 Task: Create a section Bug Bash and in the section, add a milestone CRM Implementation in the project TradeWorks.
Action: Mouse moved to (87, 462)
Screenshot: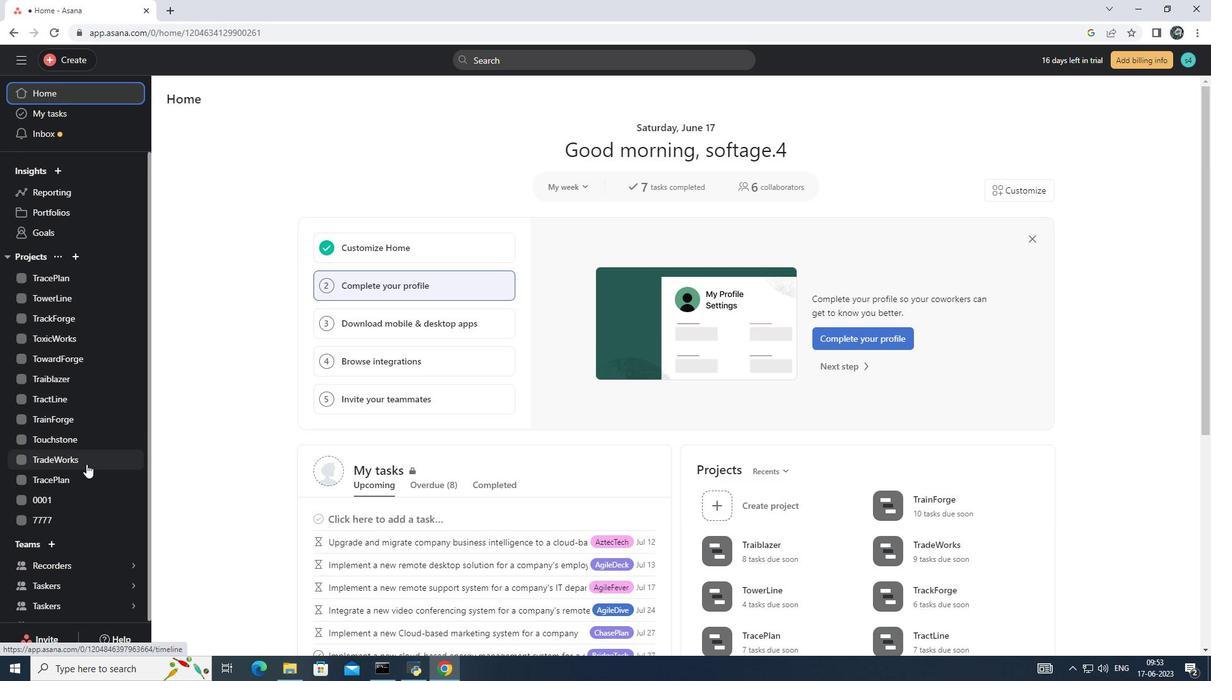 
Action: Mouse pressed left at (87, 462)
Screenshot: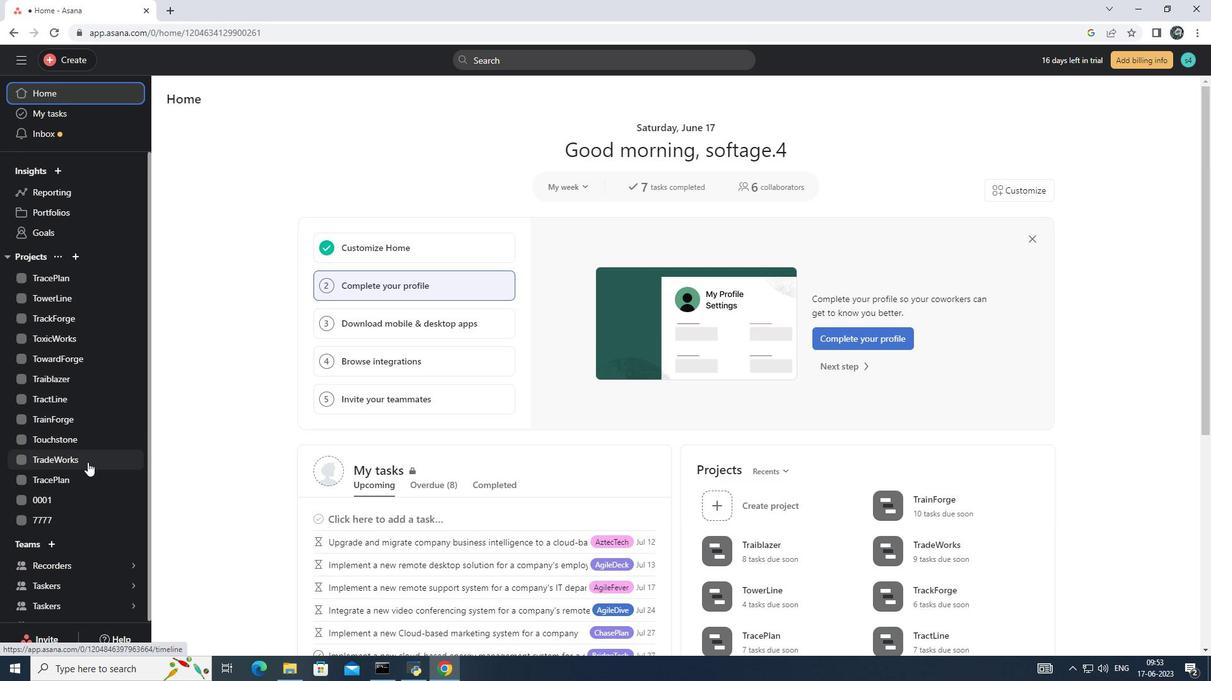 
Action: Mouse moved to (217, 604)
Screenshot: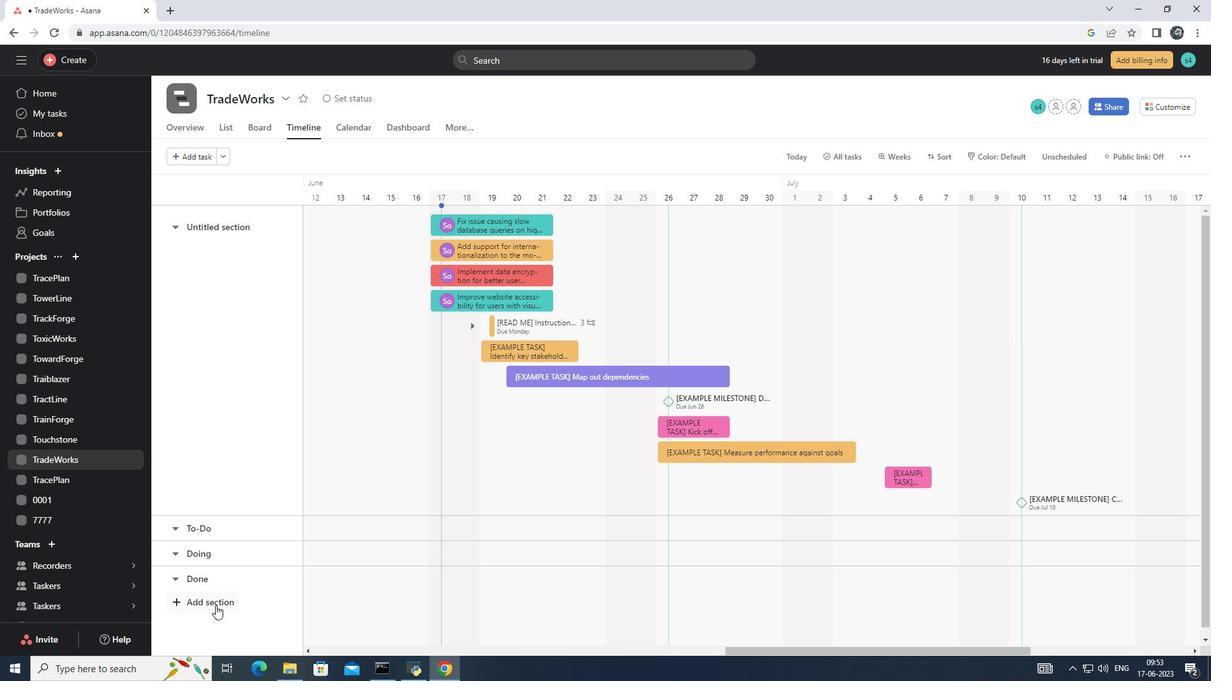 
Action: Mouse pressed left at (217, 604)
Screenshot: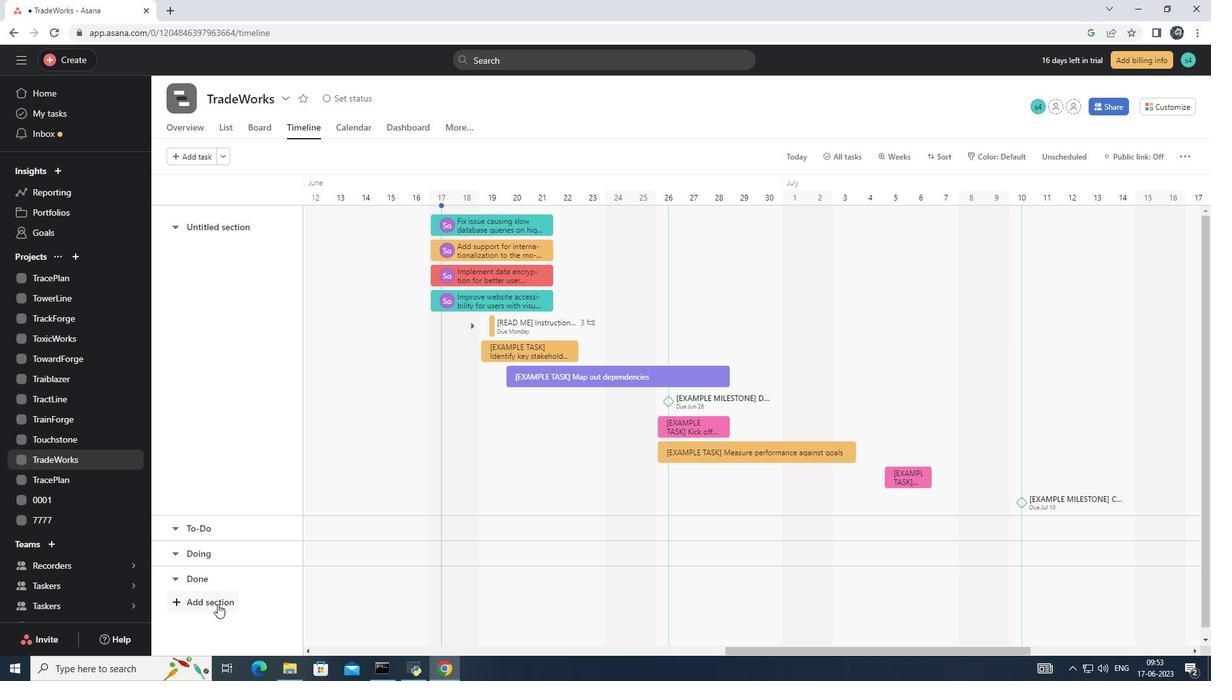 
Action: Key pressed <Key.shift>Bug<Key.space><Key.shift><Key.shift><Key.shift><Key.shift><Key.shift><Key.shift><Key.shift><Key.shift><Key.shift><Key.shift>Bash<Key.enter>
Screenshot: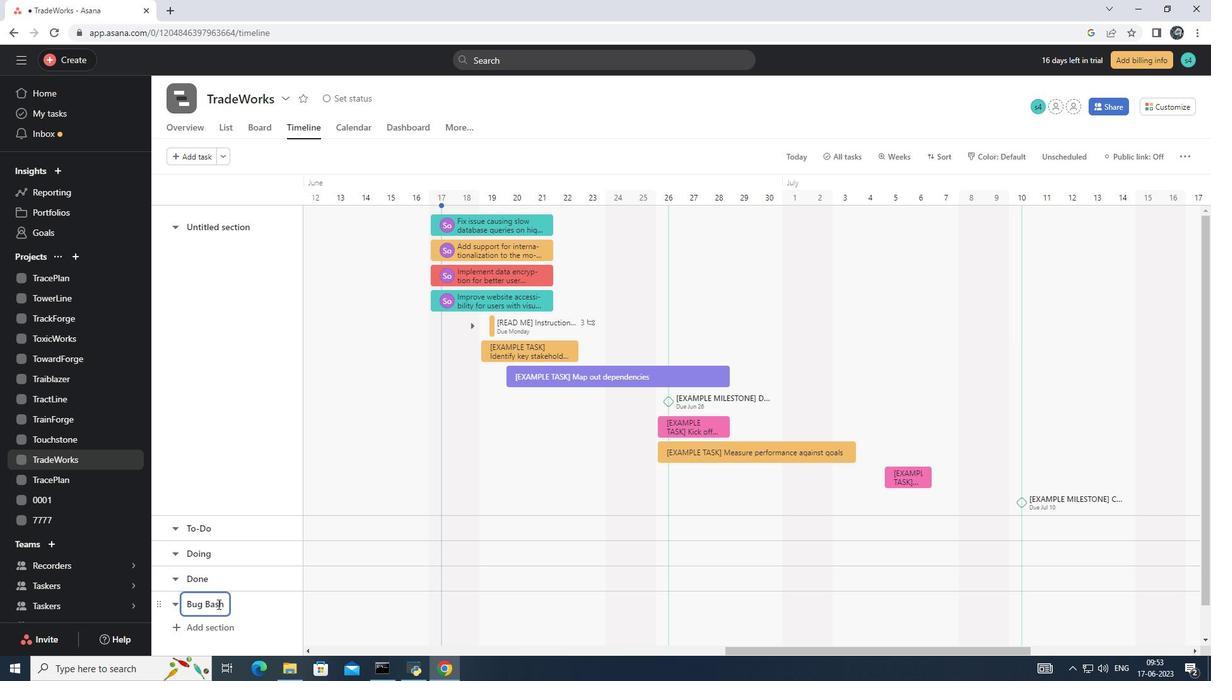 
Action: Mouse moved to (407, 604)
Screenshot: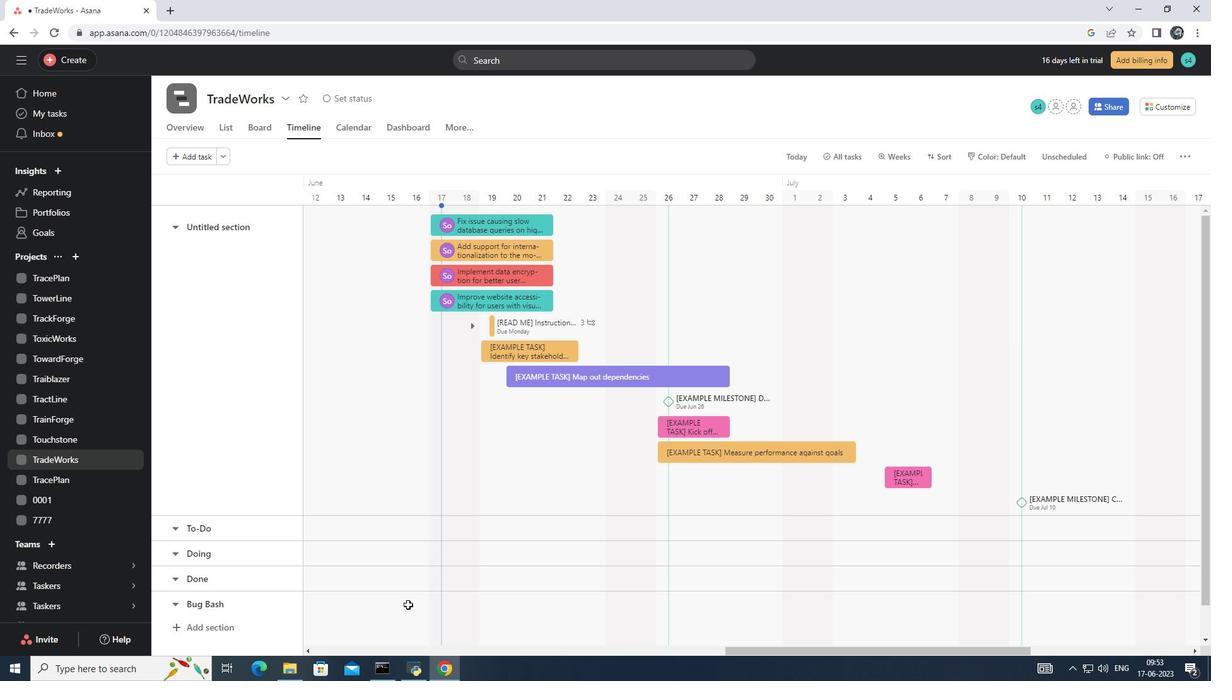 
Action: Mouse pressed left at (407, 604)
Screenshot: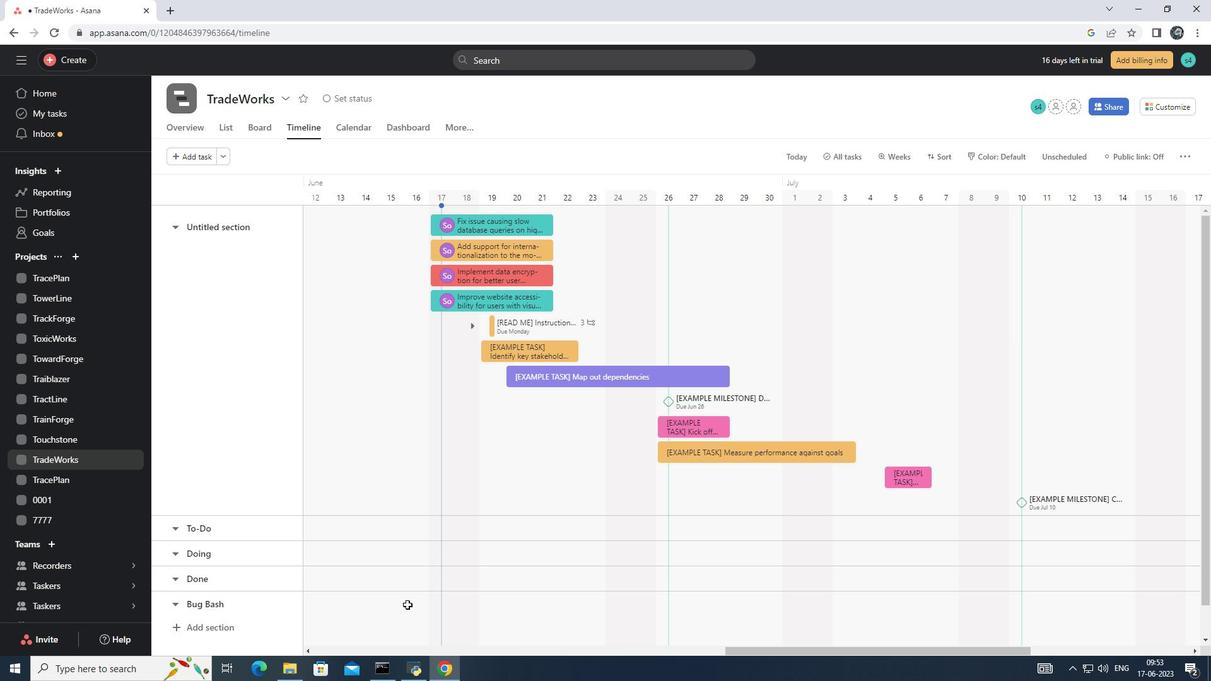 
Action: Mouse moved to (428, 607)
Screenshot: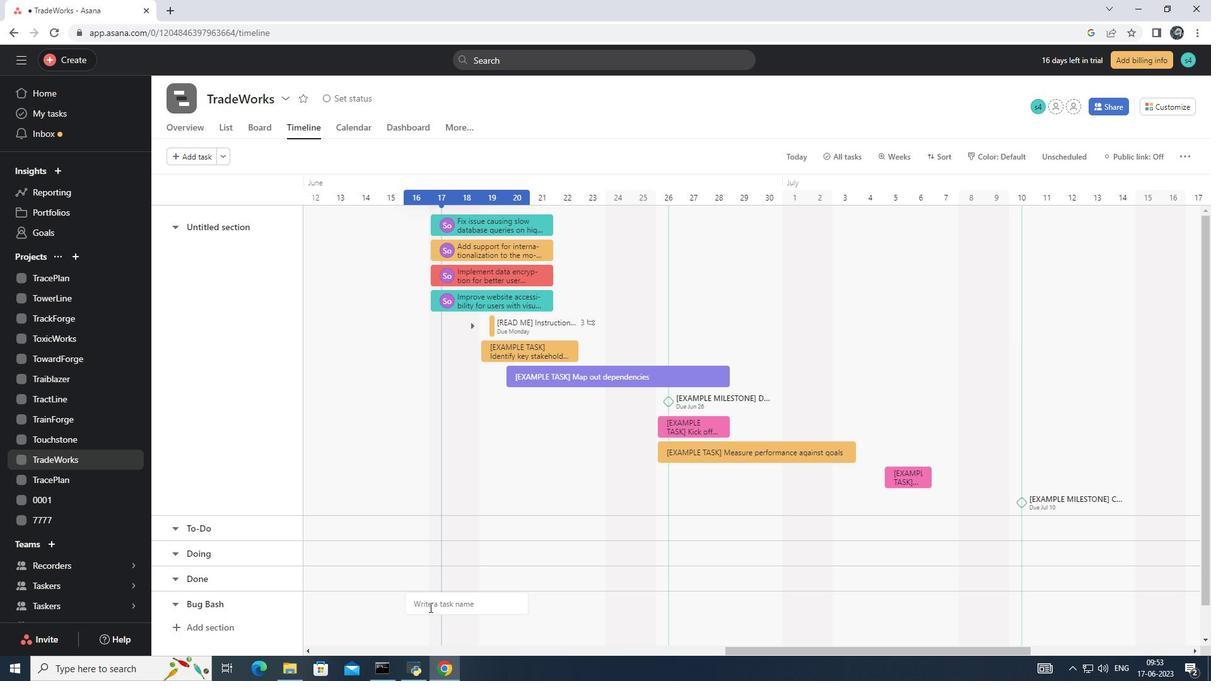 
Action: Key pressed <Key.shift>CRM<Key.space><Key.shift>Implementation
Screenshot: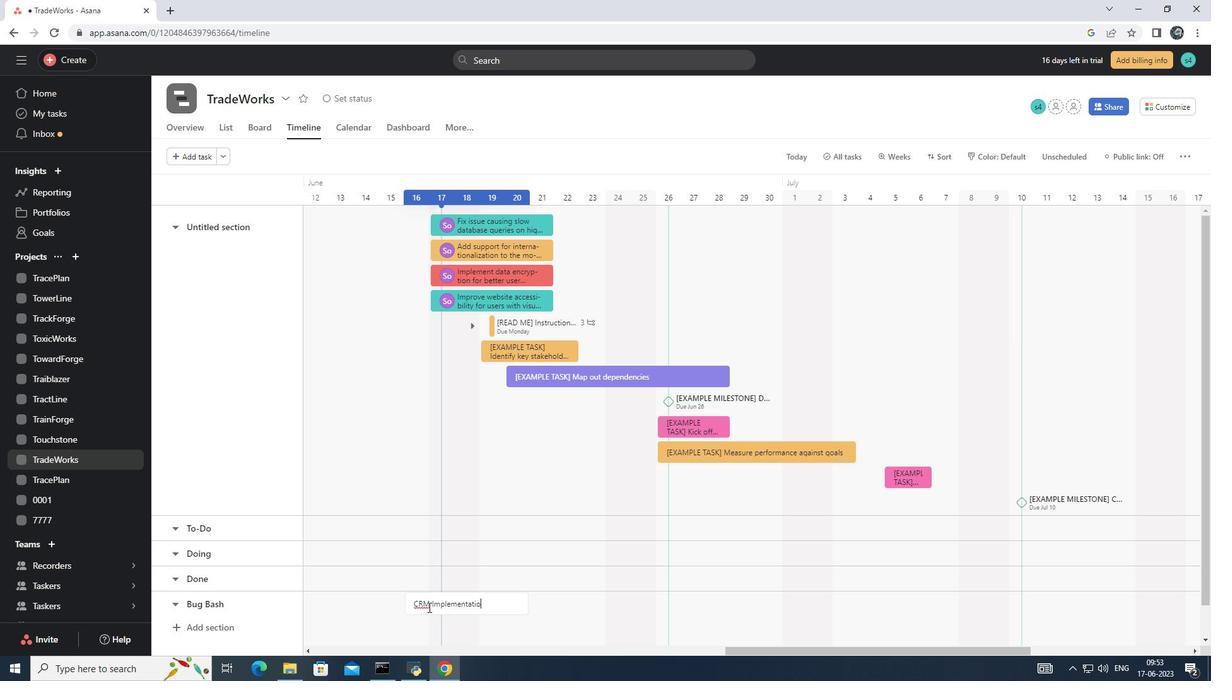 
Action: Mouse moved to (546, 641)
Screenshot: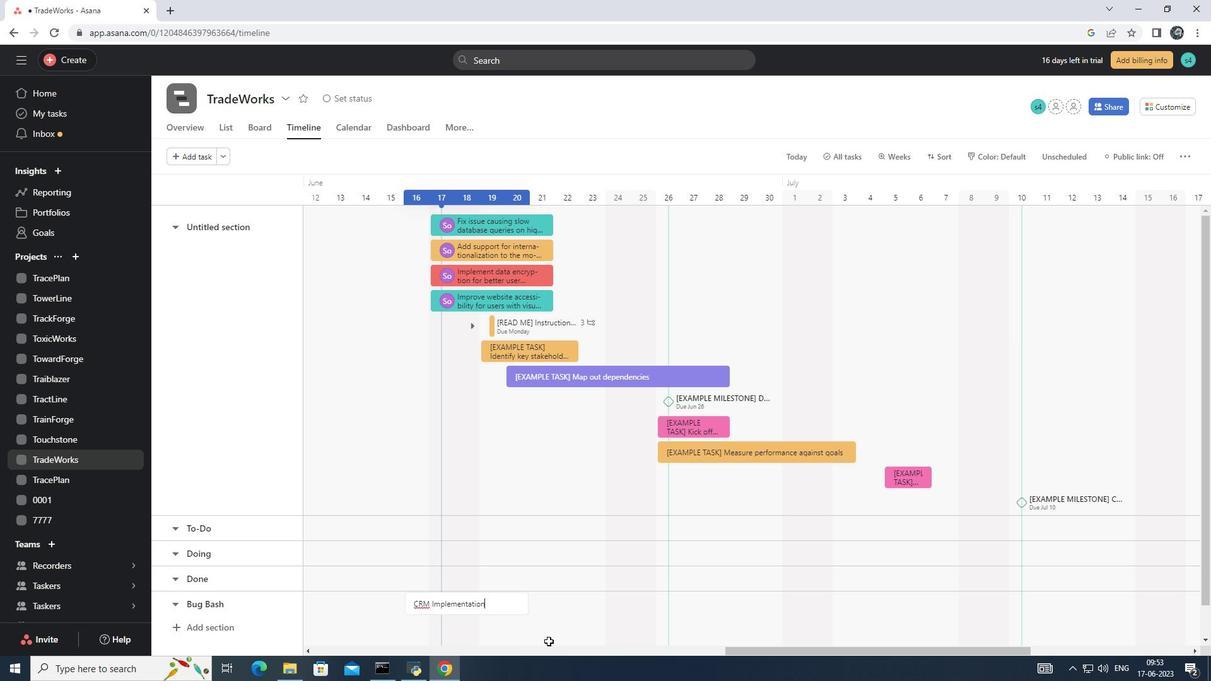 
Action: Key pressed <Key.enter>
Screenshot: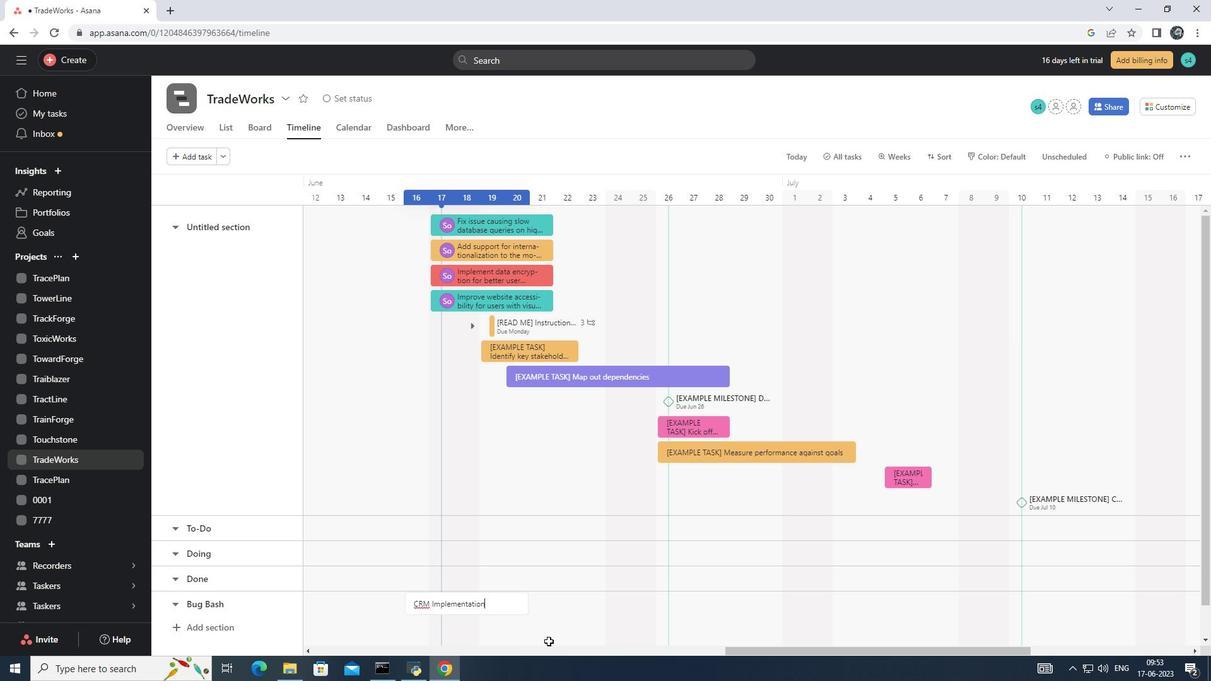 
Action: Mouse moved to (449, 601)
Screenshot: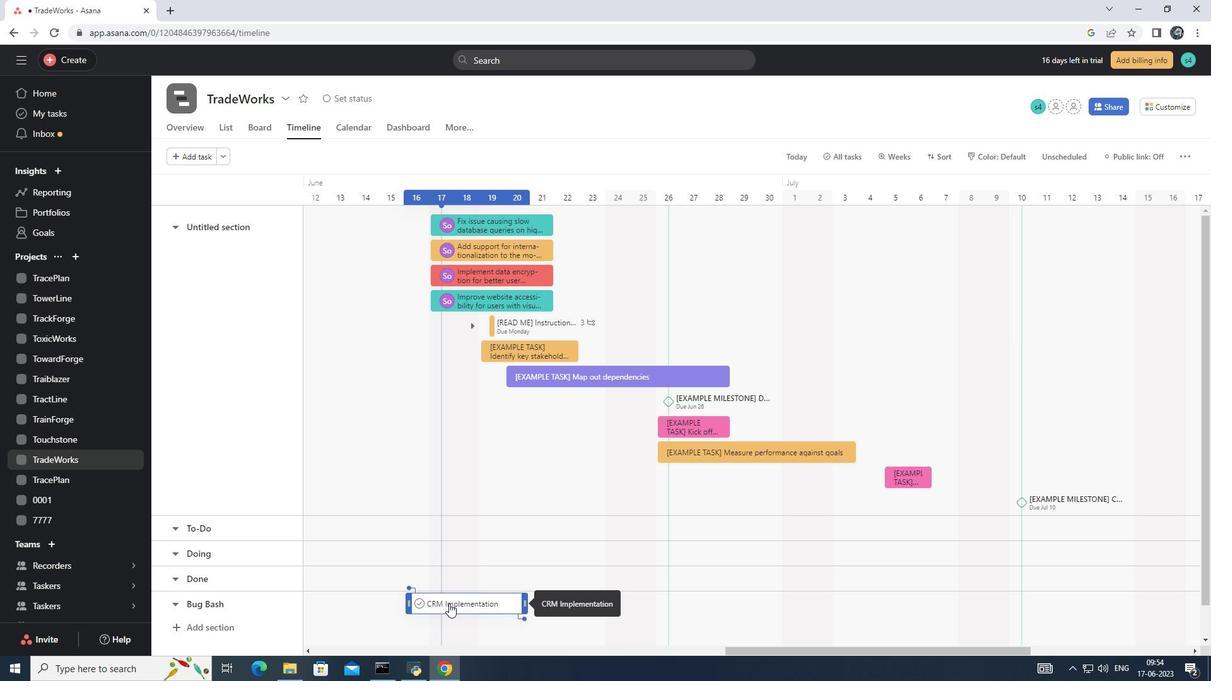 
Action: Mouse pressed right at (449, 601)
Screenshot: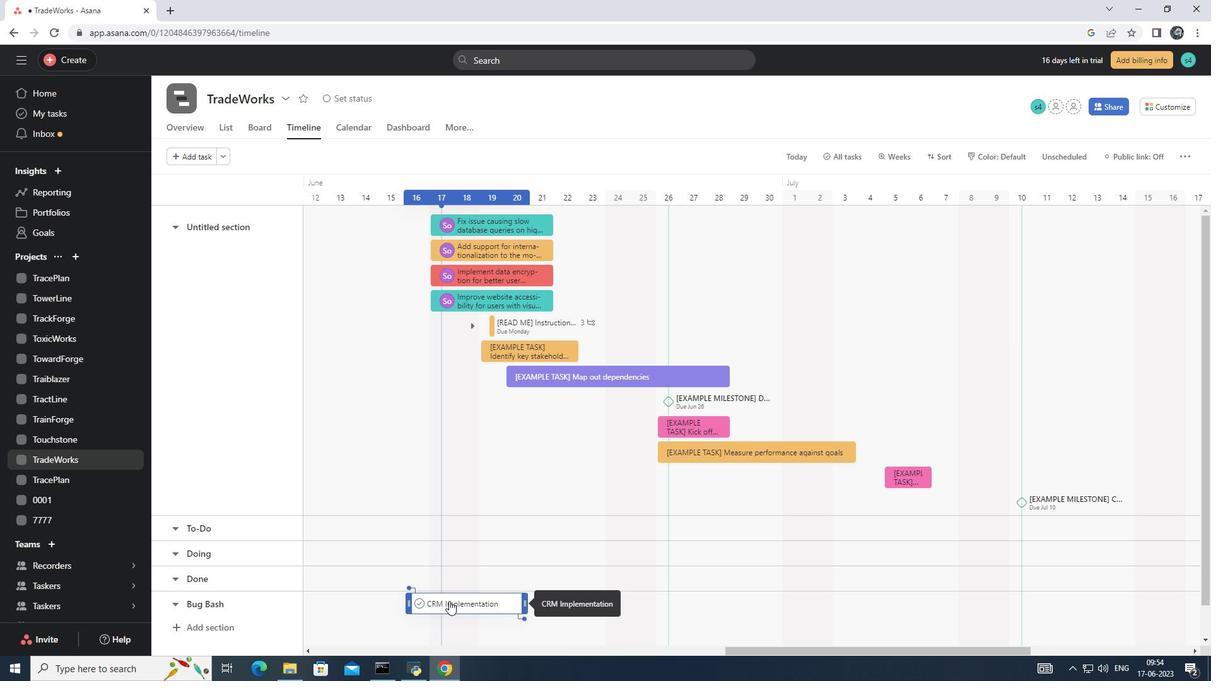 
Action: Mouse moved to (534, 536)
Screenshot: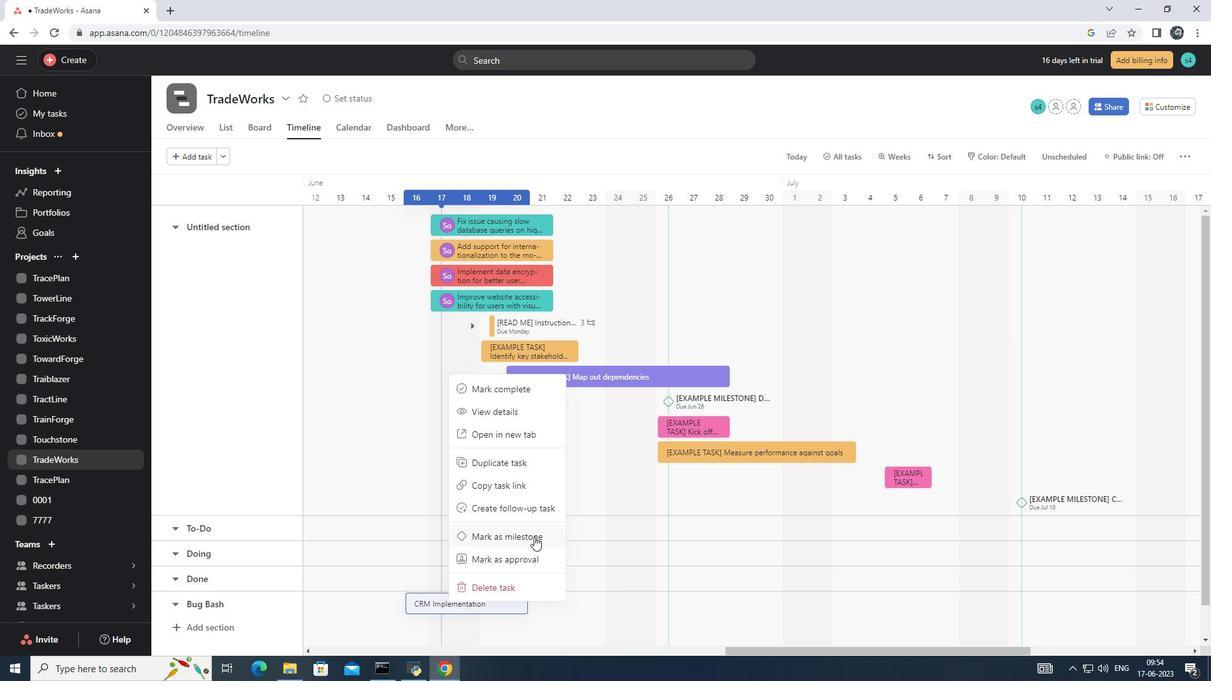 
Action: Mouse pressed left at (534, 536)
Screenshot: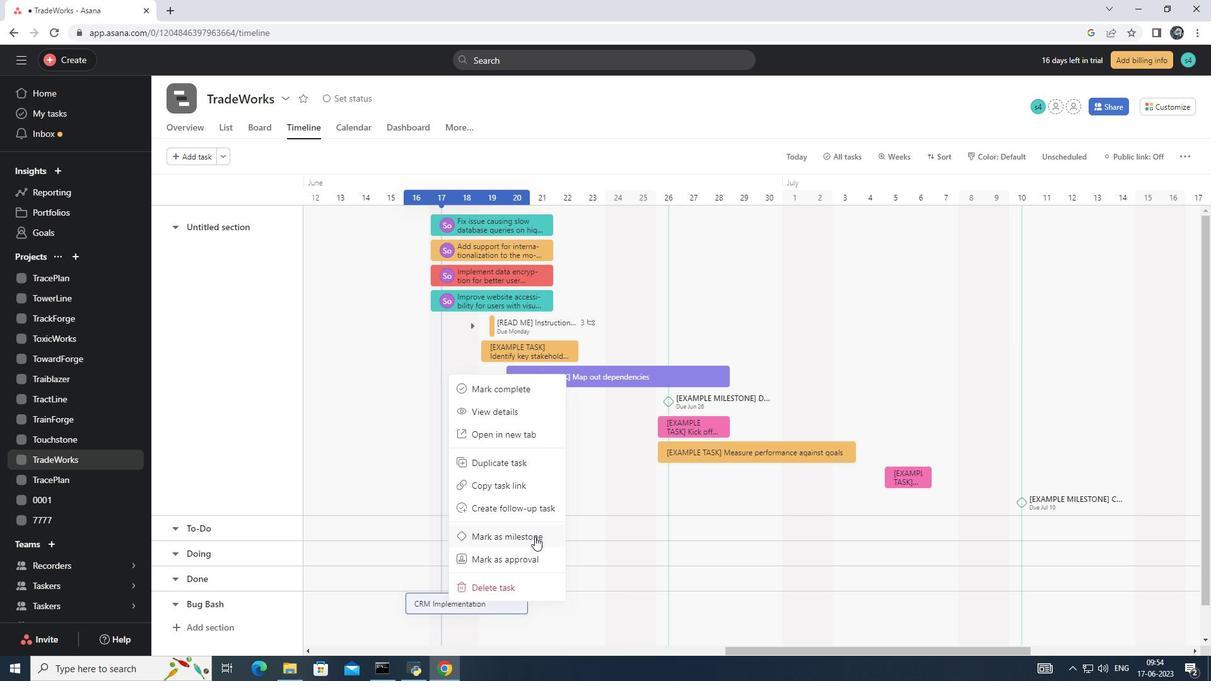 
Action: Mouse moved to (530, 609)
Screenshot: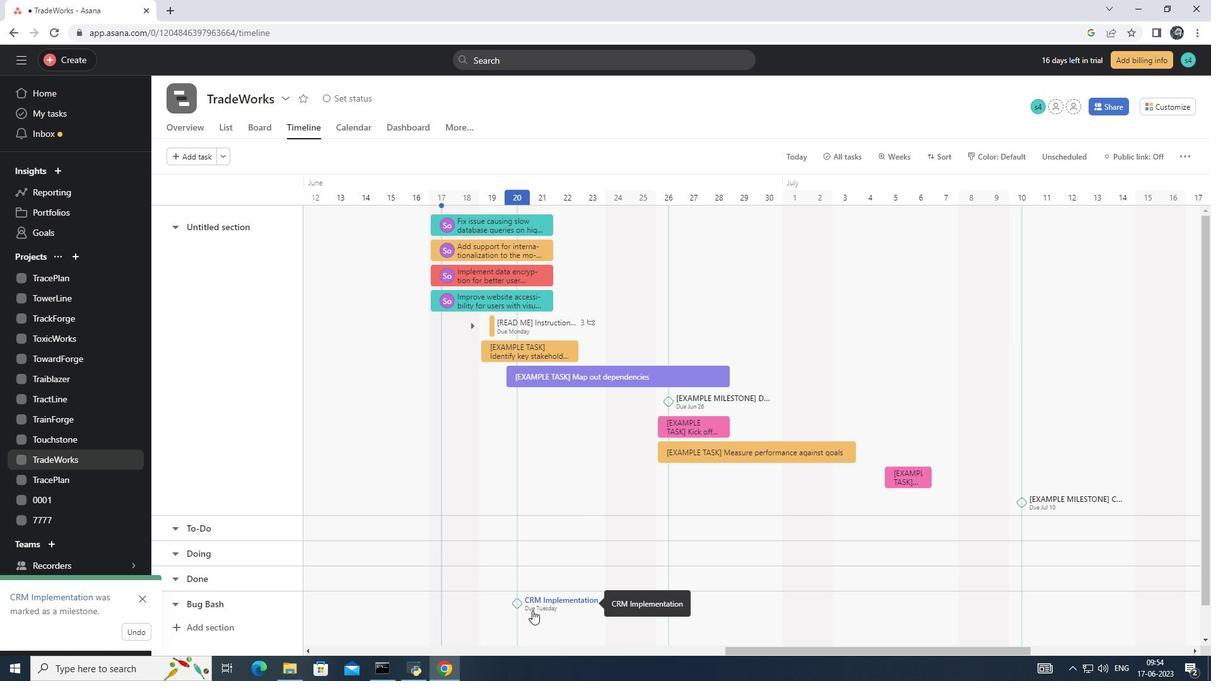 
